 Task: Create a task in Outlook to coordinate a team volunteer activity at a local old age home. Include details about planning a visit, organizing activities, and ensuring necessary arrangements.
Action: Mouse moved to (16, 140)
Screenshot: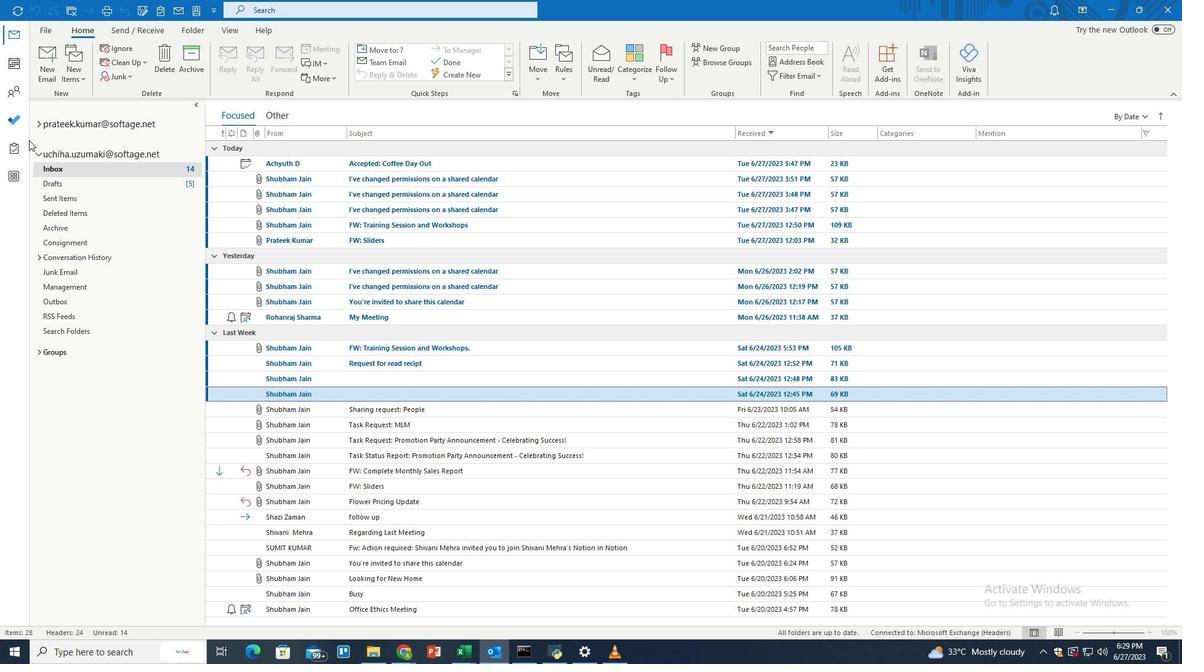 
Action: Mouse pressed left at (16, 140)
Screenshot: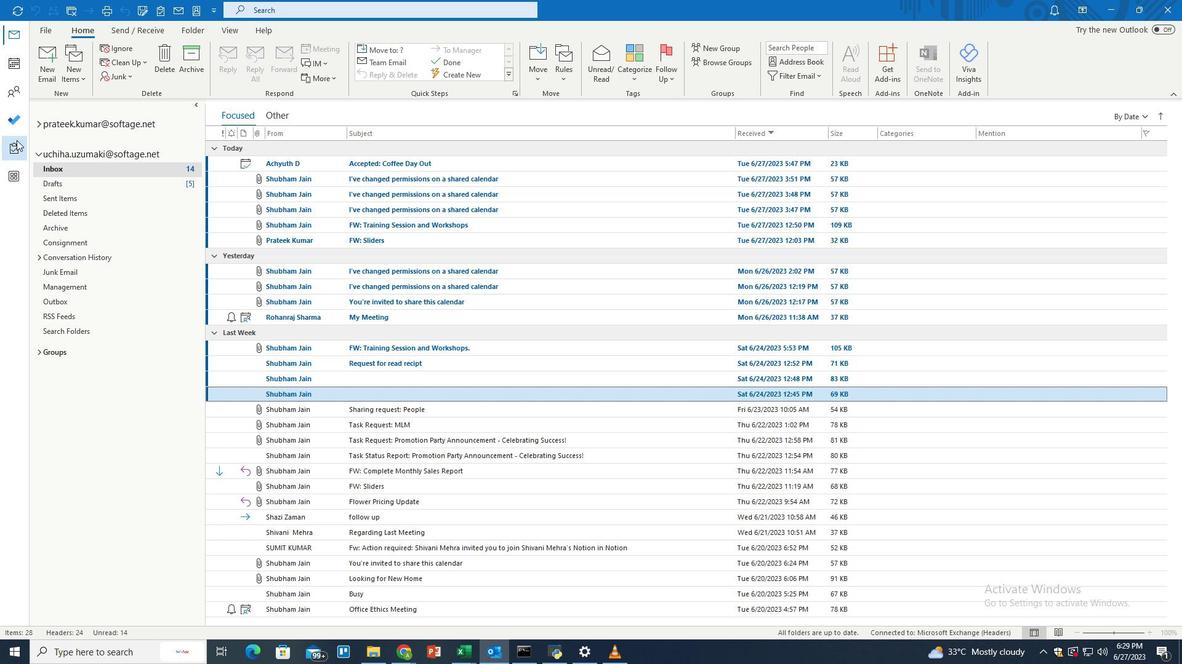 
Action: Mouse moved to (45, 68)
Screenshot: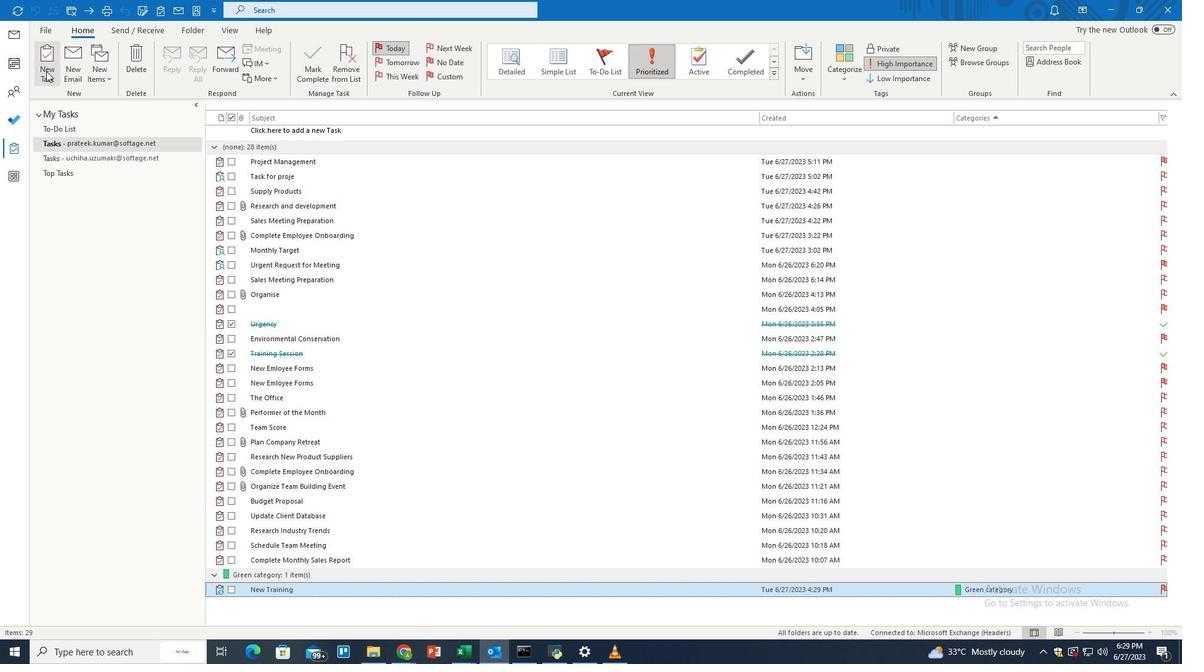 
Action: Mouse pressed left at (45, 68)
Screenshot: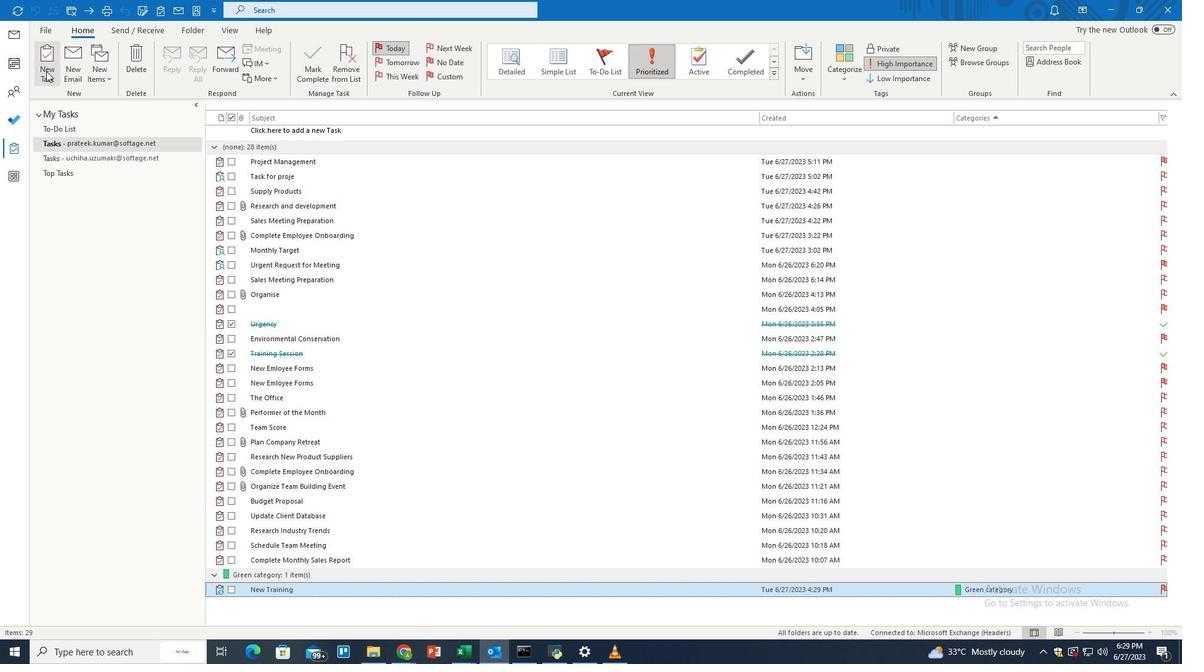 
Action: Mouse moved to (659, 25)
Screenshot: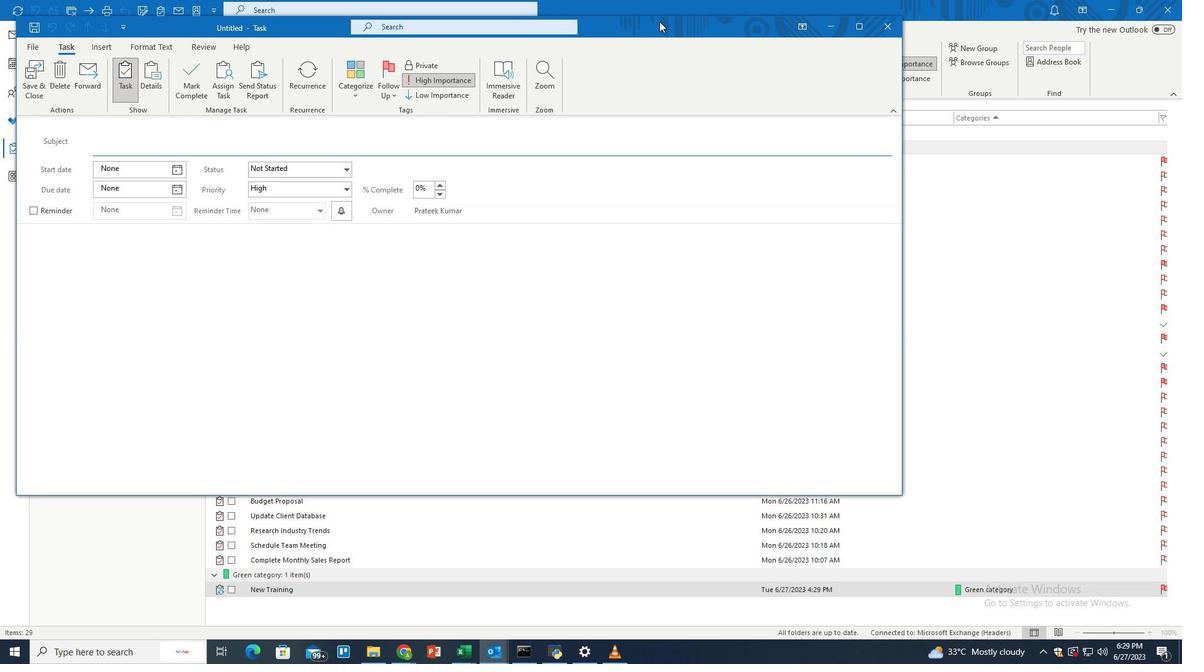 
Action: Mouse pressed left at (659, 25)
Screenshot: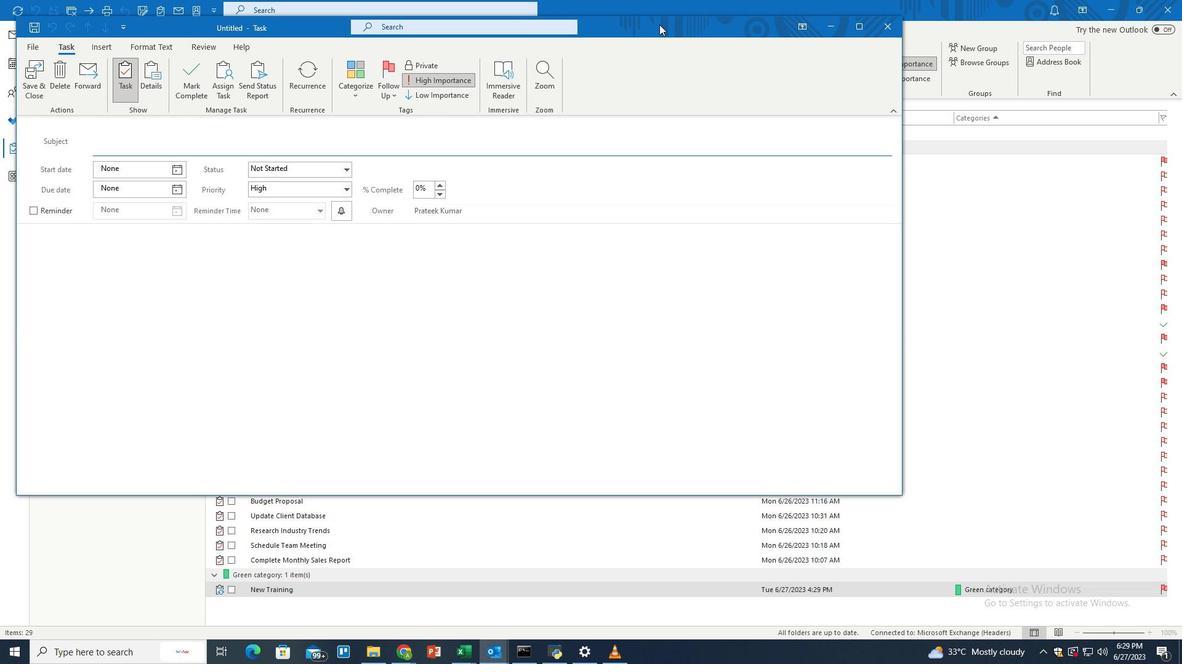 
Action: Mouse pressed left at (659, 25)
Screenshot: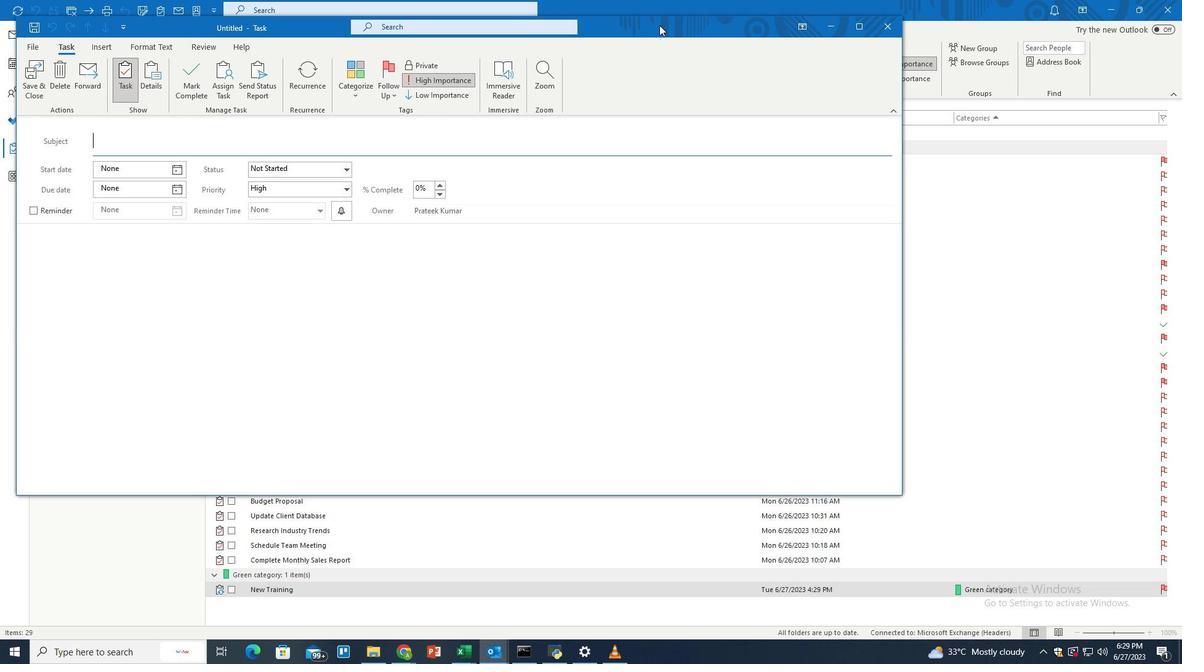 
Action: Mouse moved to (275, 130)
Screenshot: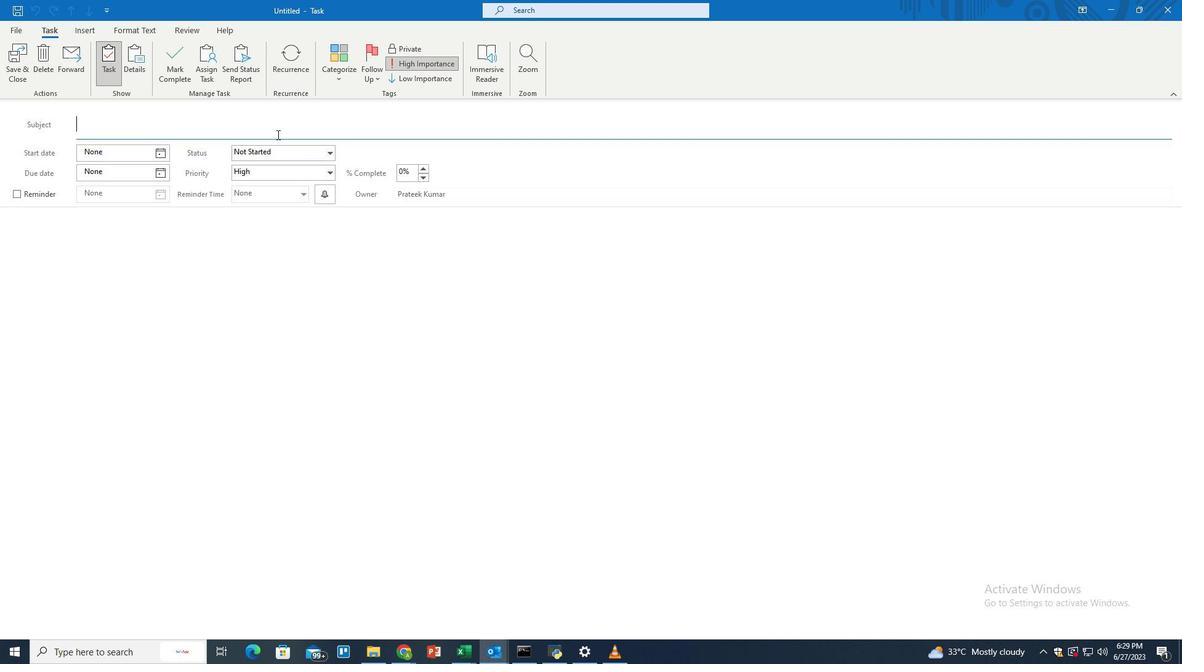 
Action: Mouse pressed left at (275, 130)
Screenshot: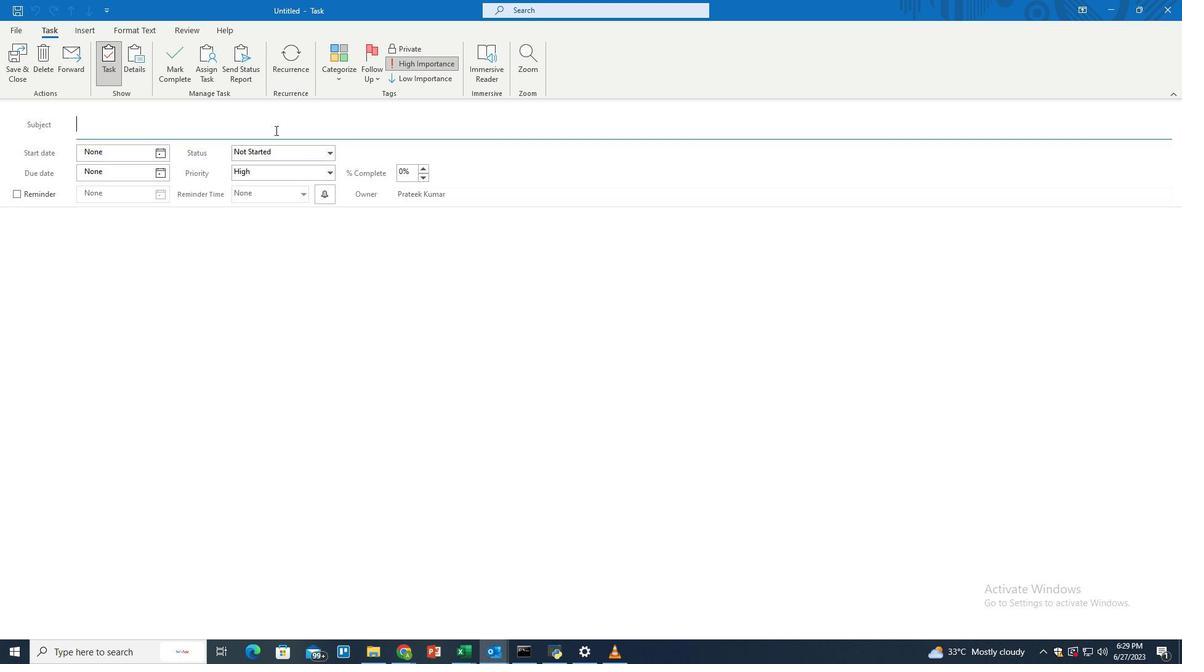 
Action: Key pressed <Key.shift>Old<Key.space><Key.shift>Age<Key.space><Key.shift>Home
Screenshot: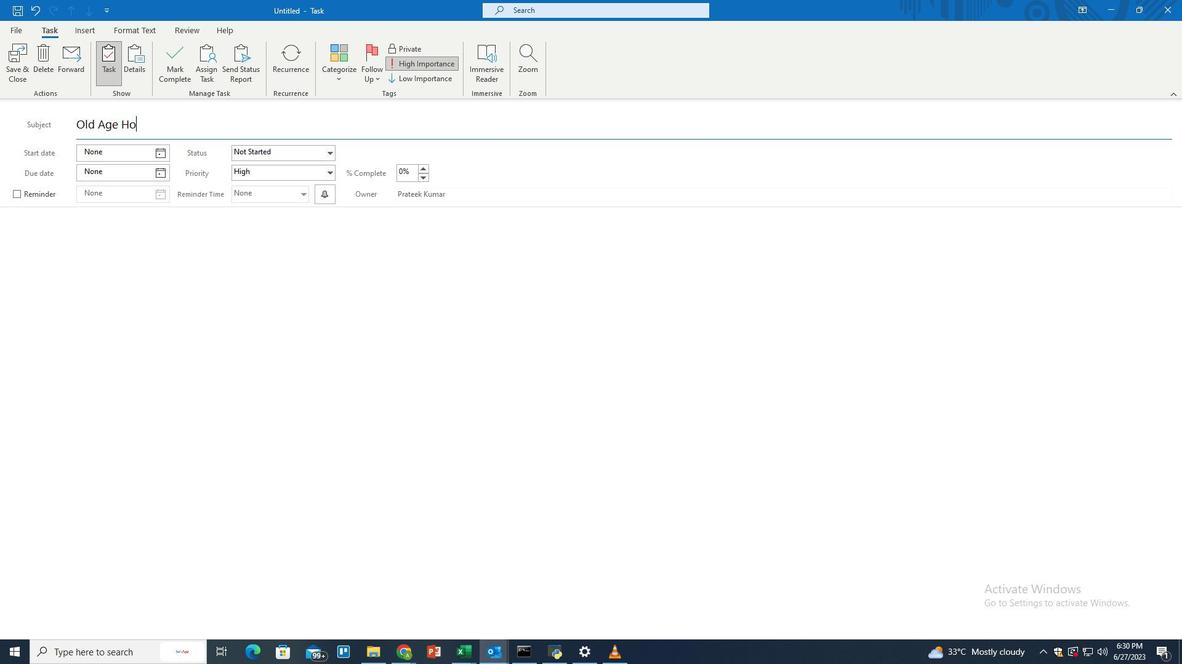 
Action: Mouse moved to (254, 236)
Screenshot: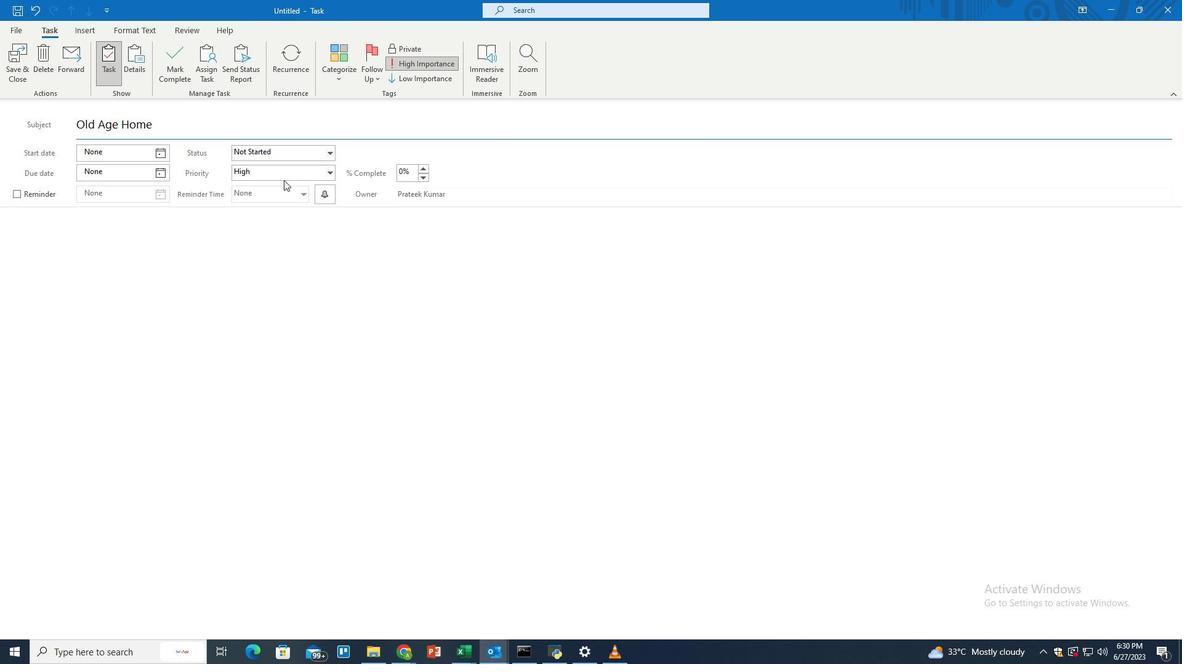 
Action: Mouse pressed left at (254, 236)
Screenshot: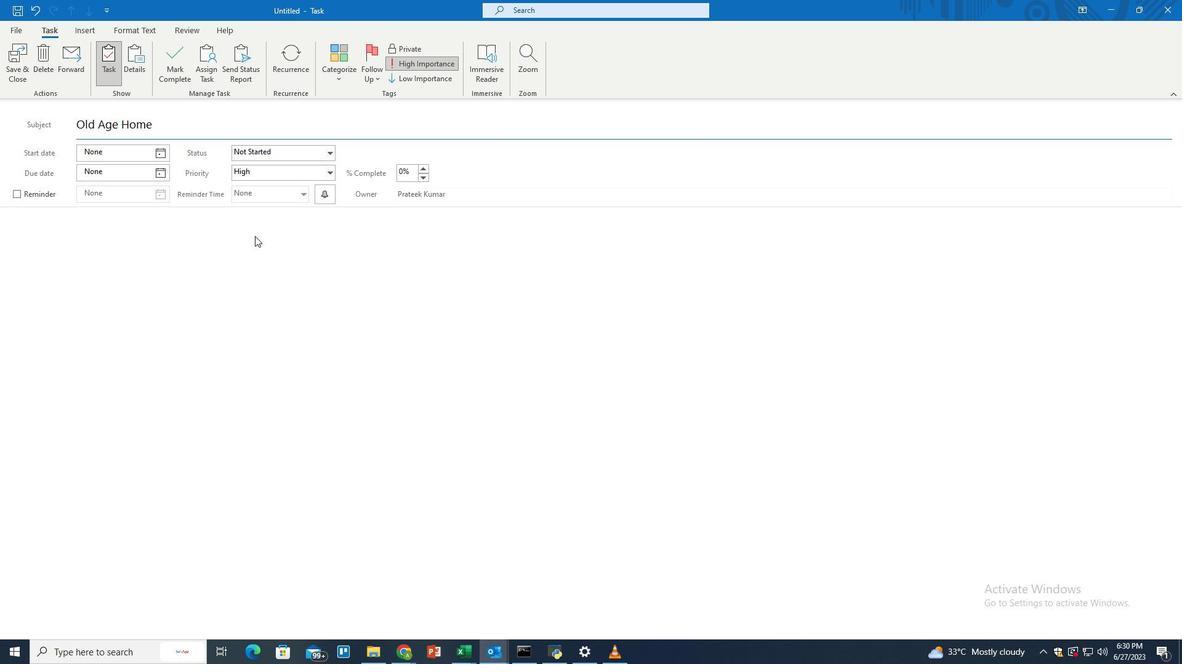 
Action: Key pressed <Key.shift>Coordinate<Key.space>a<Key.space>team<Key.space>volunteer<Key.space>activity<Key.space>at<Key.space>the<Key.space>local<Key.space>old<Key.space>age<Key.space>home.<Key.space><Key.shift>Plan<Key.space>a<Key.space>visit<Key.space>to<Key.space>spend<Key.space>quality<Key.space>time<Key.space>with<Key.space>the<Key.space>residents,<Key.space>orh<Key.backspace>ganize<Key.space>games<Key.space>or<Key.space>activities,a<Key.space>nd<Key.space><Key.backspace><Key.backspace><Key.backspace><Key.backspace><Key.backspace><Key.space>and<Key.space>provide<Key.space>emotional<Key.space>support.<Key.space><Key.shift>Ensure<Key.space>neccessary<Key.space>arrangements,<Key.space>ins<Key.backspace>cluding<Key.space>transportation<Key.space>and<Key.space>nes<Key.backspace>cc<Key.backspace>essary<Key.space>supplies
Screenshot: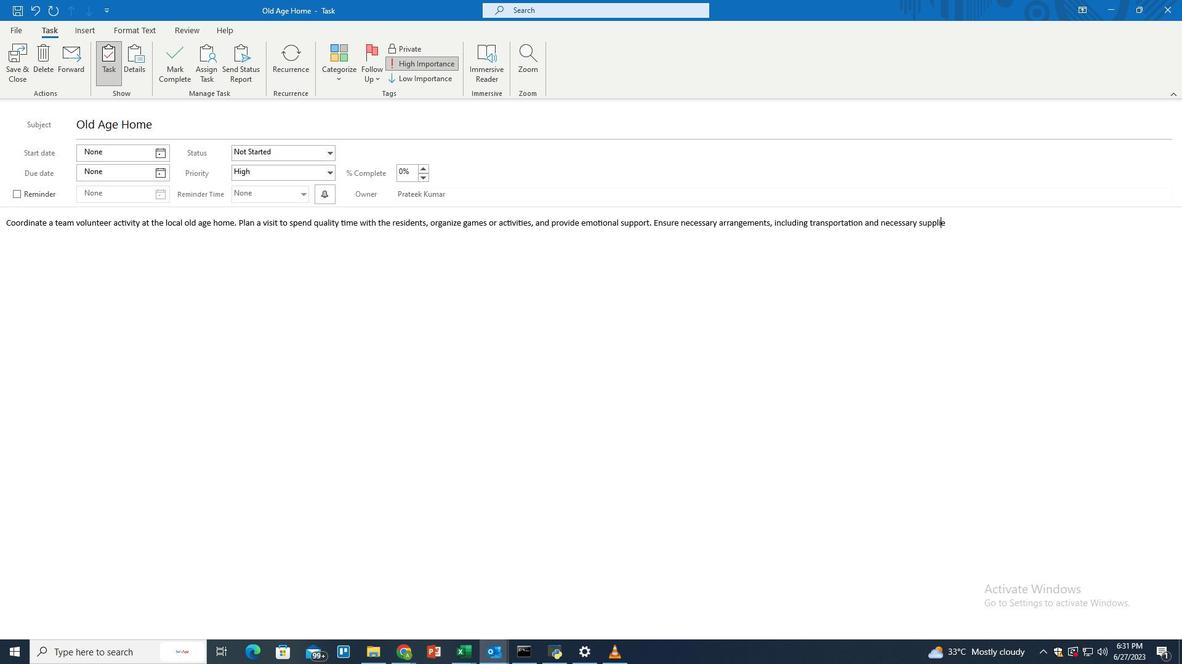 
Action: Mouse moved to (160, 158)
Screenshot: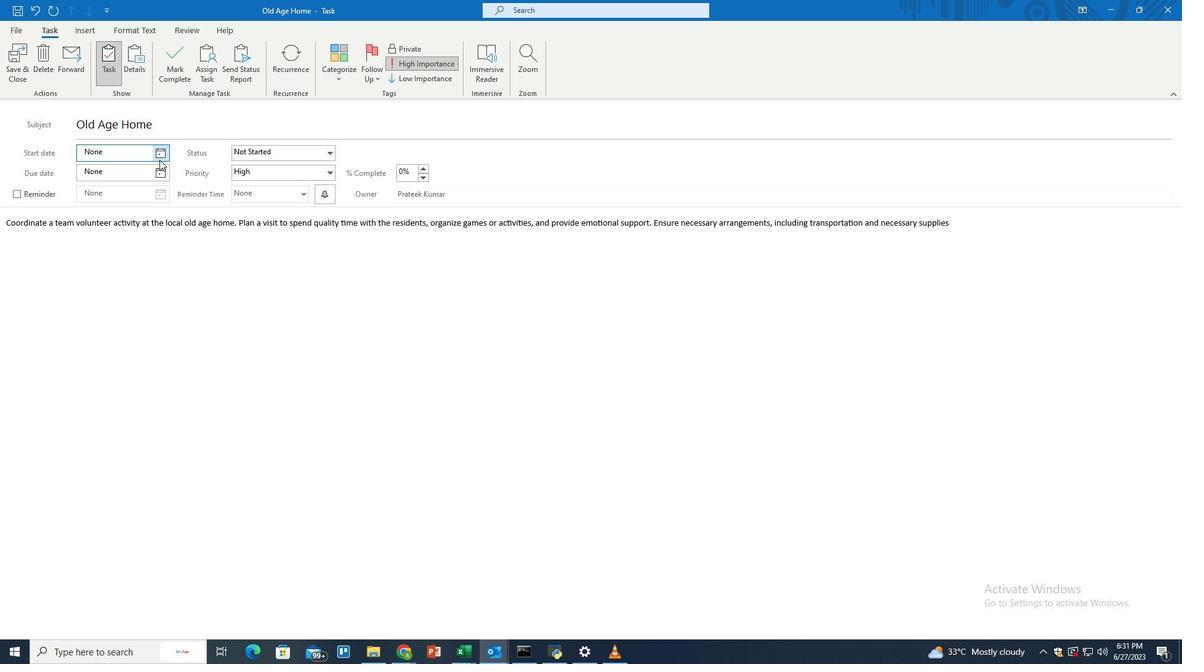 
Action: Mouse pressed left at (160, 158)
Screenshot: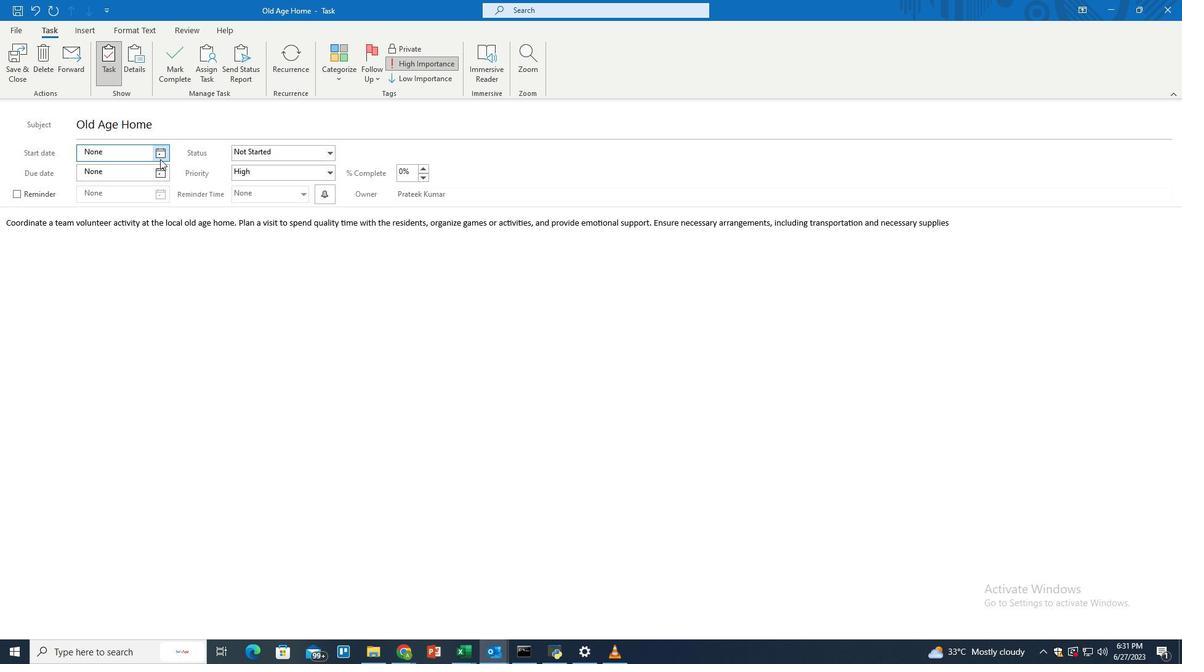 
Action: Mouse moved to (83, 290)
Screenshot: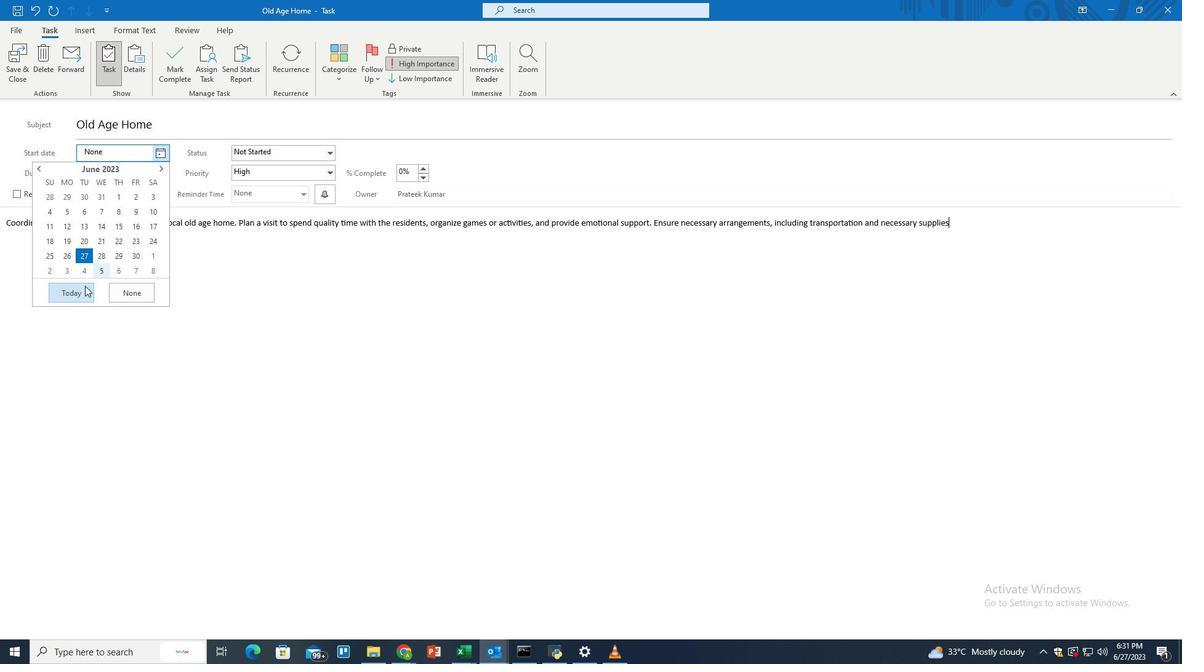 
Action: Mouse pressed left at (83, 290)
Screenshot: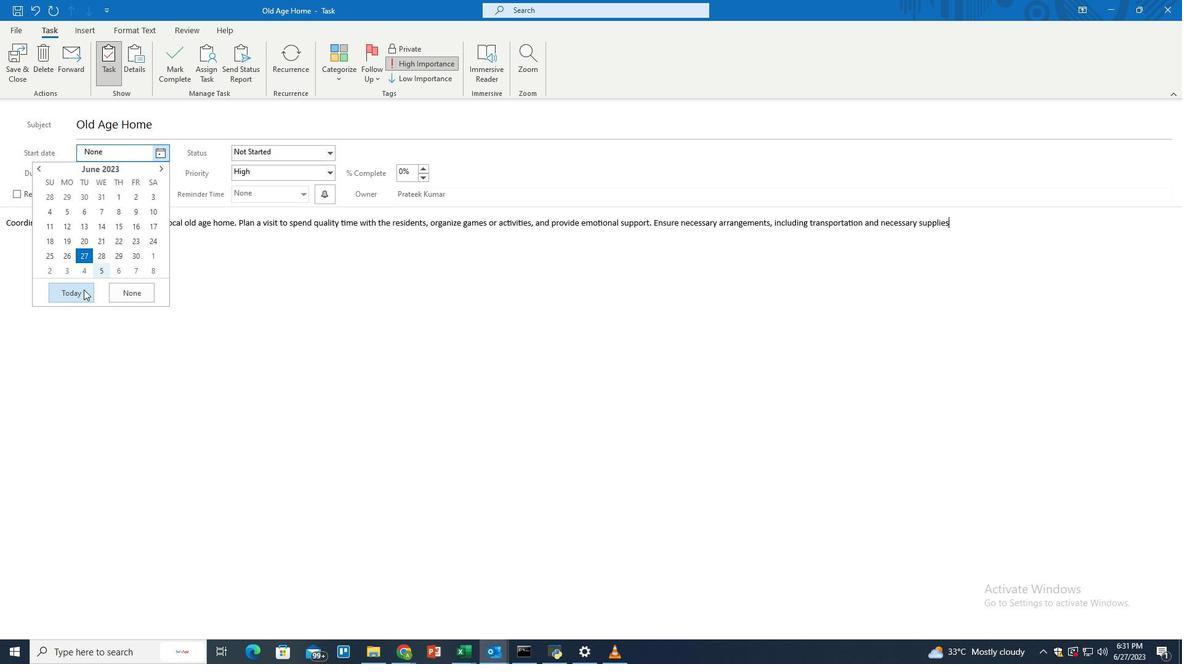 
Action: Mouse moved to (162, 183)
Screenshot: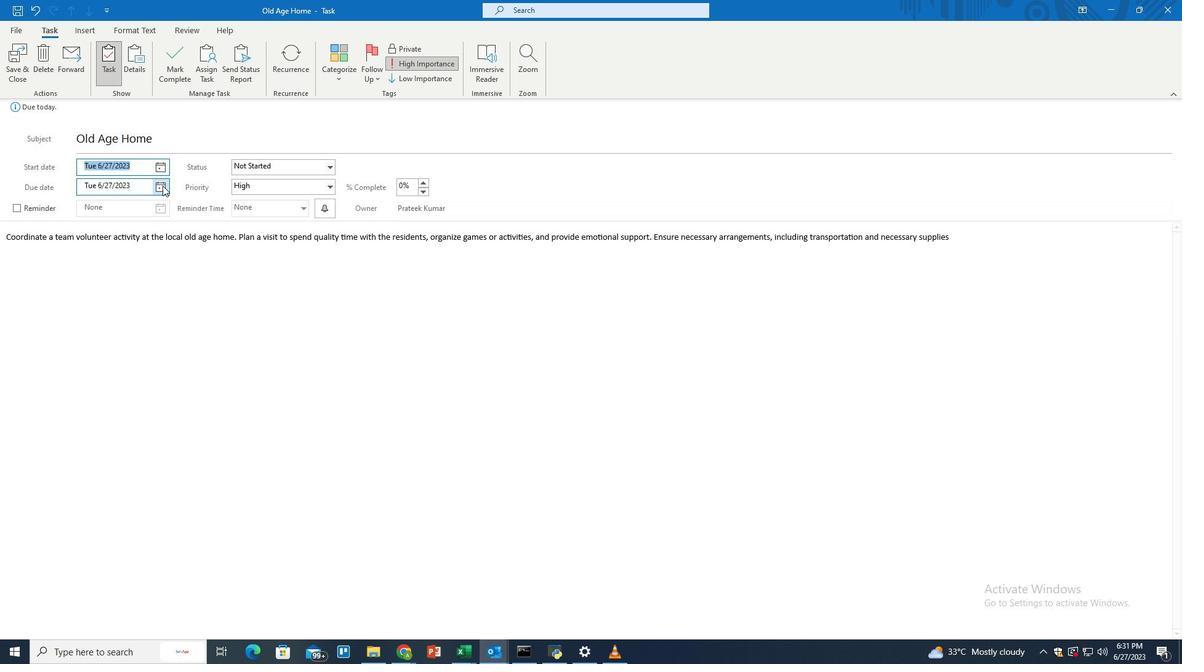 
Action: Mouse pressed left at (162, 183)
Screenshot: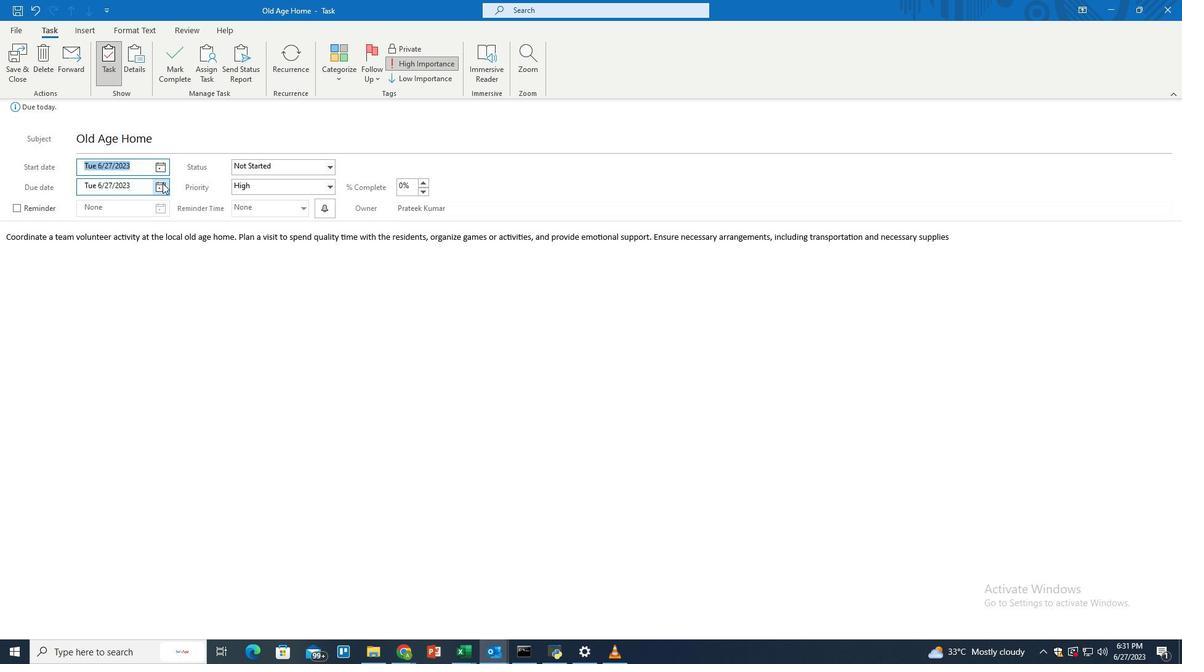 
Action: Mouse moved to (83, 300)
Screenshot: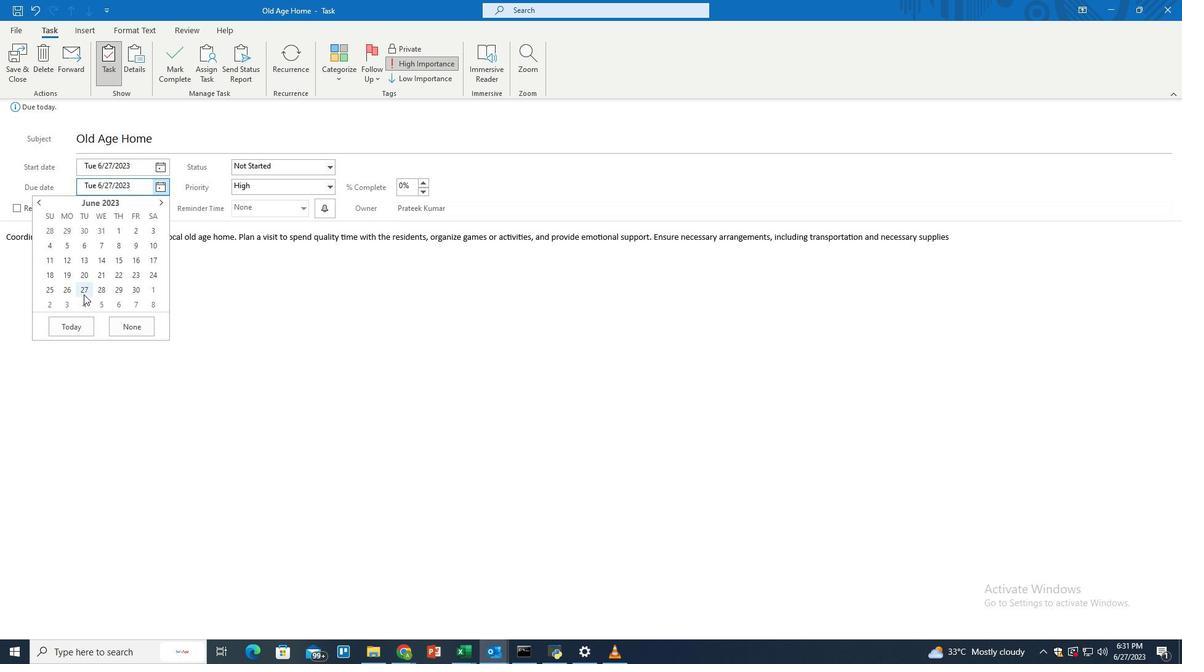 
Action: Mouse pressed left at (83, 300)
Screenshot: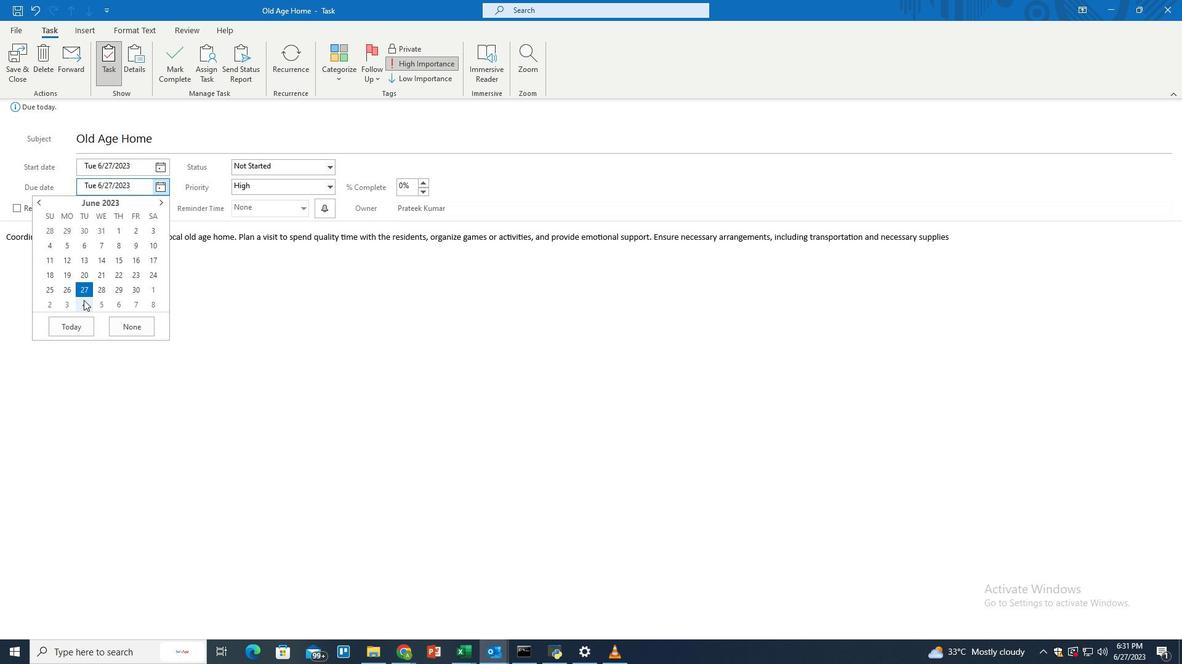 
Action: Mouse moved to (326, 184)
Screenshot: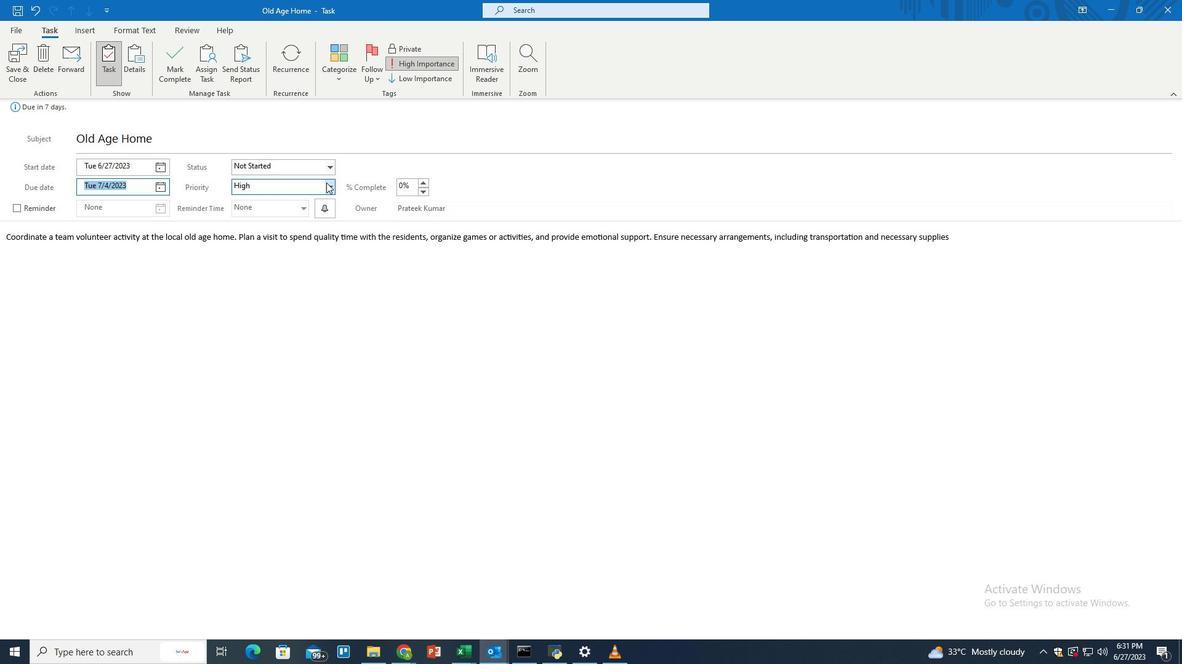 
Action: Mouse pressed left at (326, 184)
Screenshot: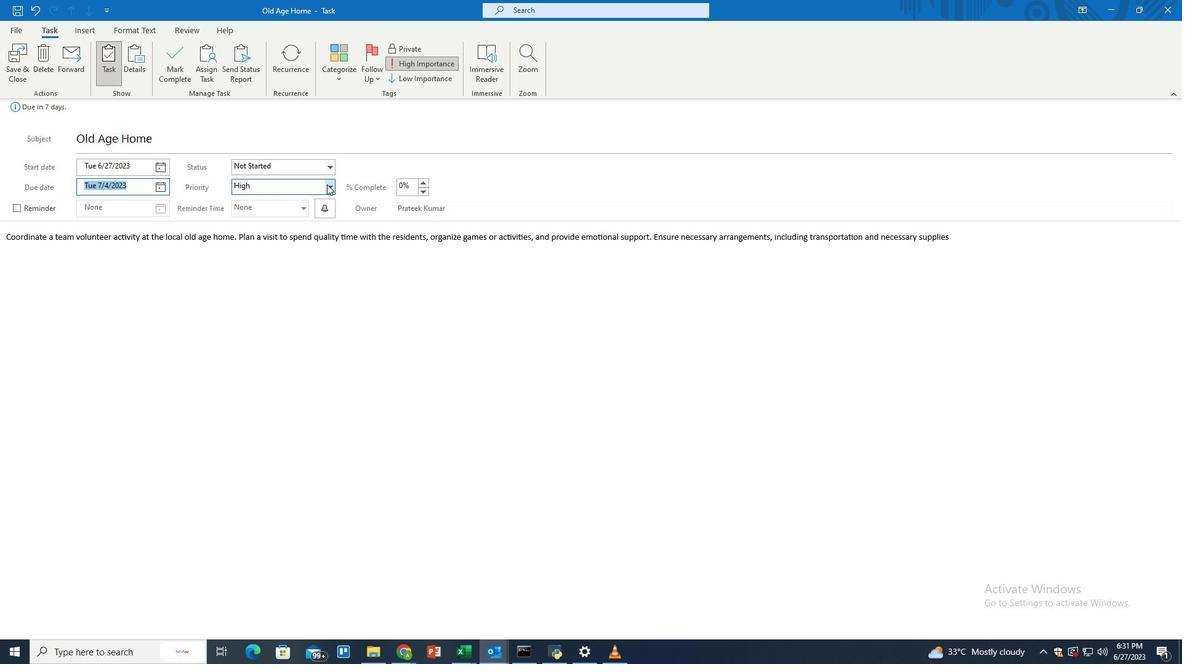 
Action: Mouse moved to (255, 217)
Screenshot: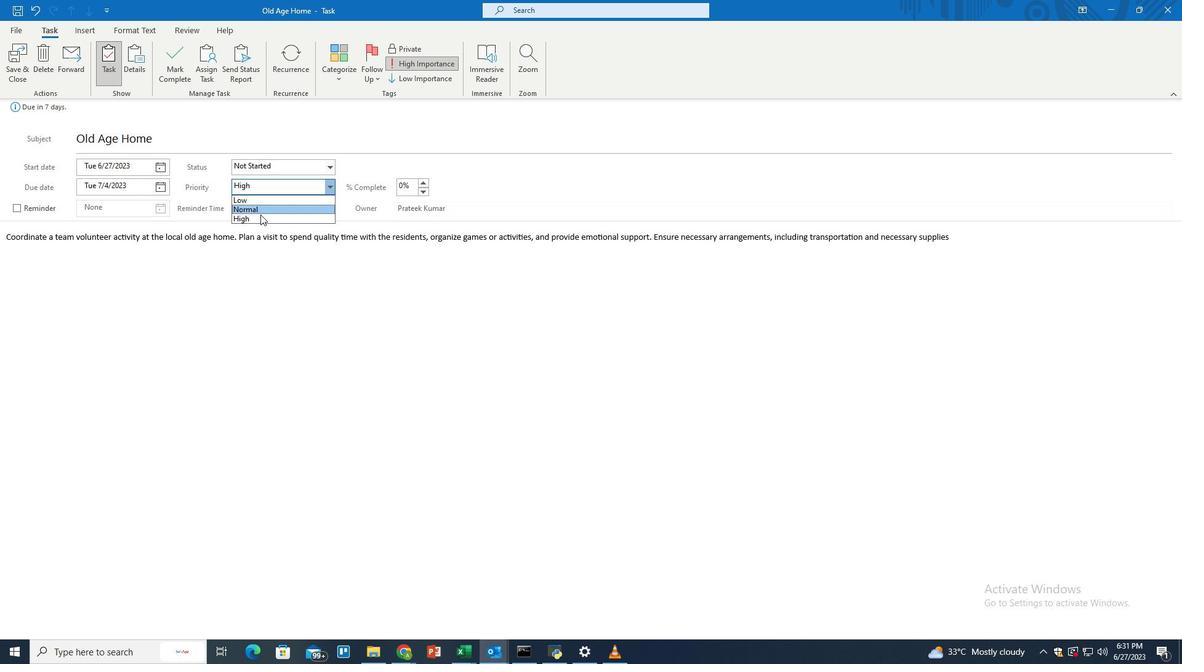 
Action: Mouse pressed left at (255, 217)
Screenshot: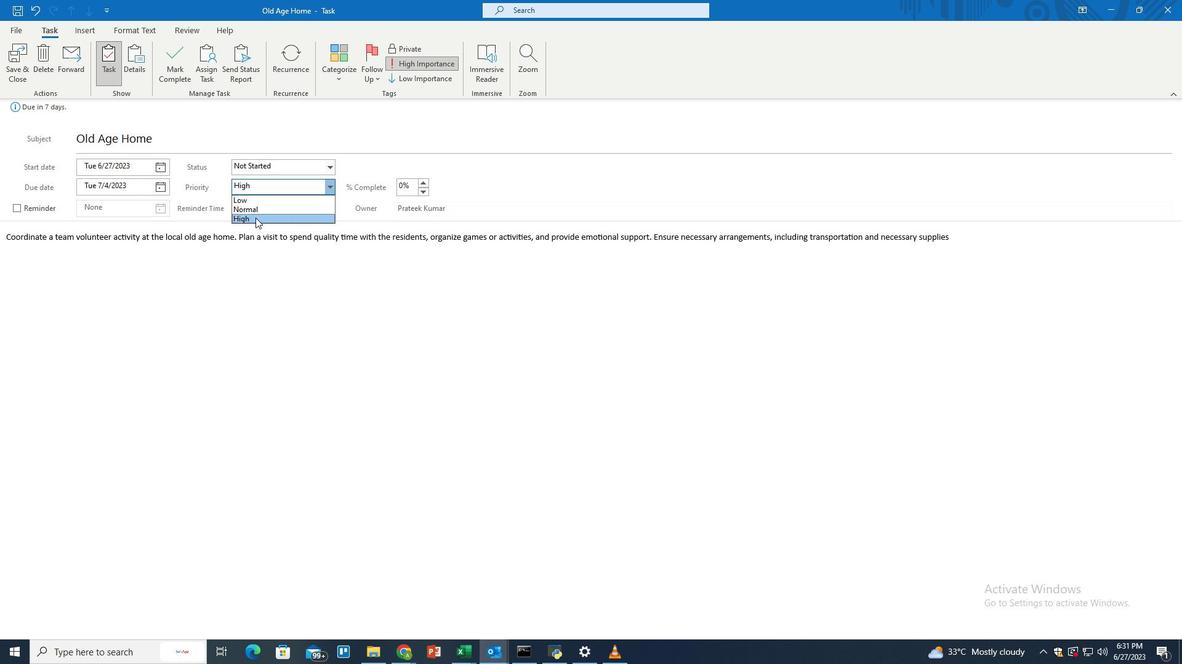
Action: Mouse moved to (346, 65)
Screenshot: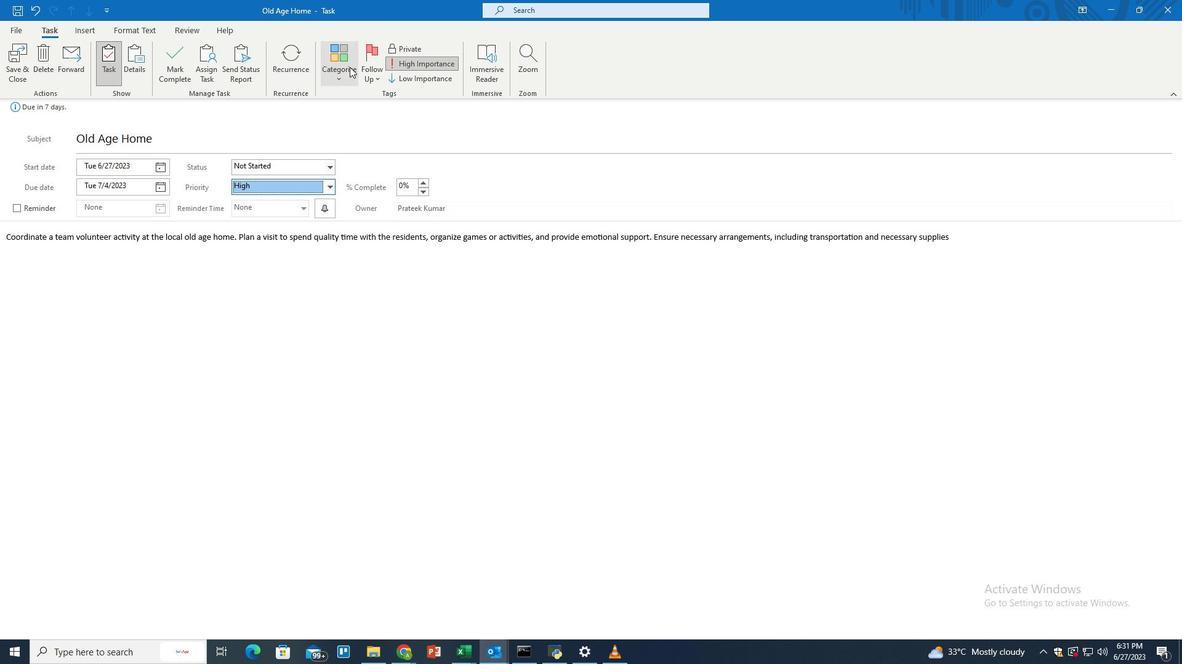 
Action: Mouse pressed left at (346, 65)
Screenshot: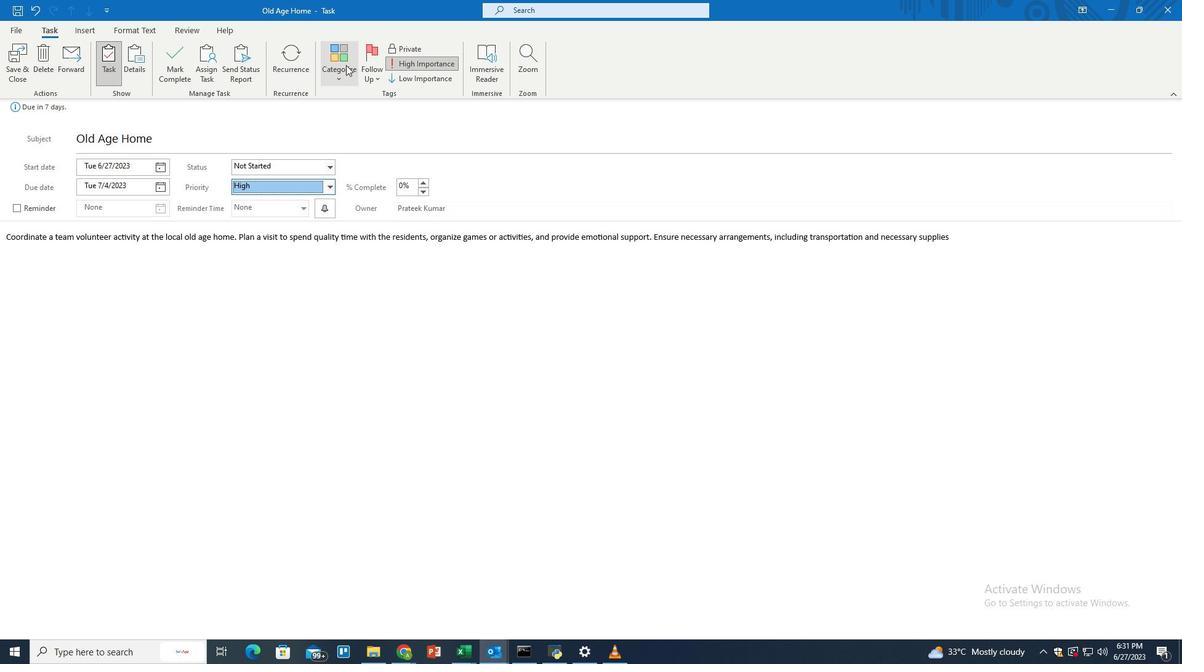 
Action: Mouse moved to (363, 113)
Screenshot: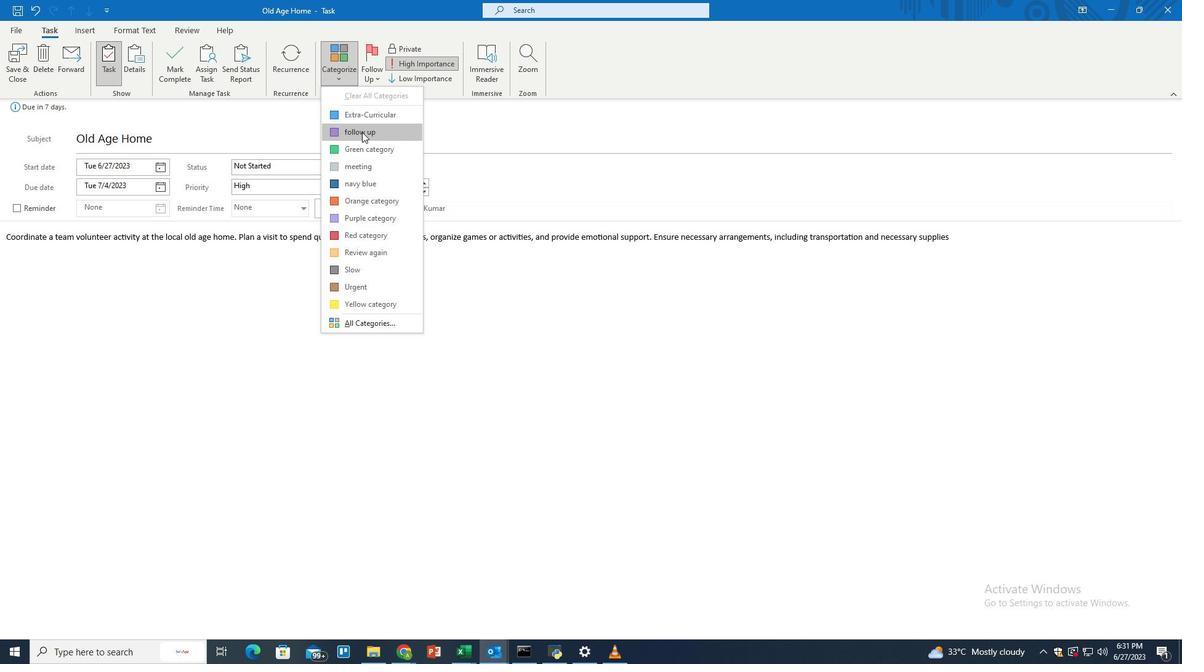 
Action: Mouse pressed left at (363, 113)
Screenshot: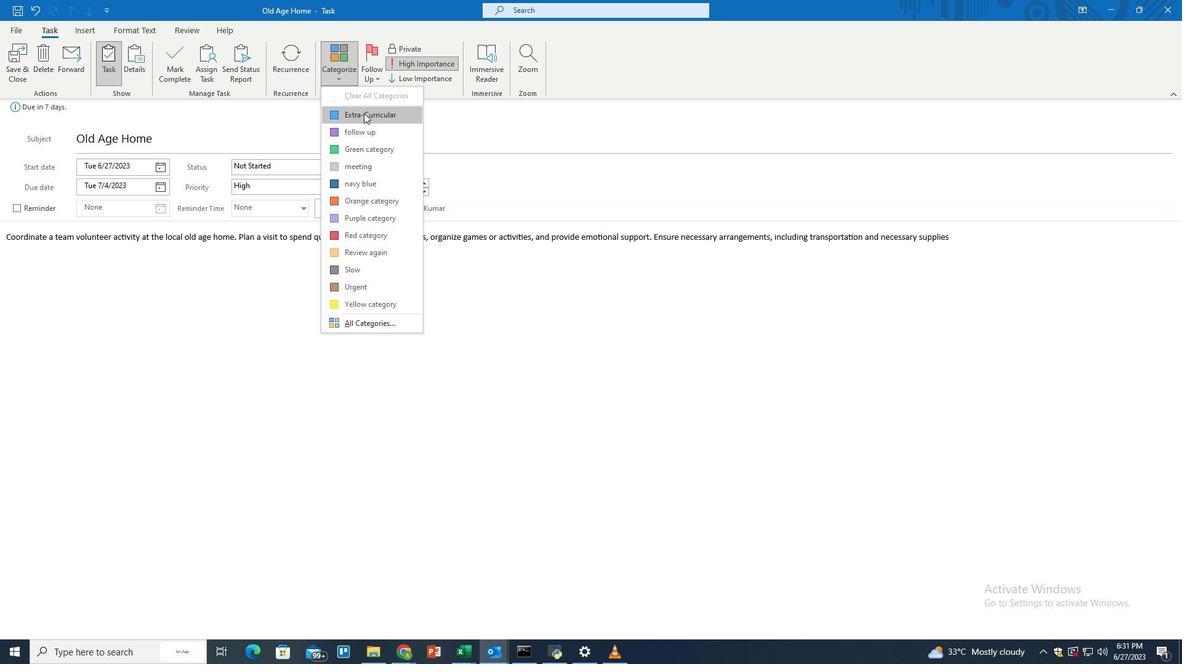
Action: Mouse moved to (709, 341)
Screenshot: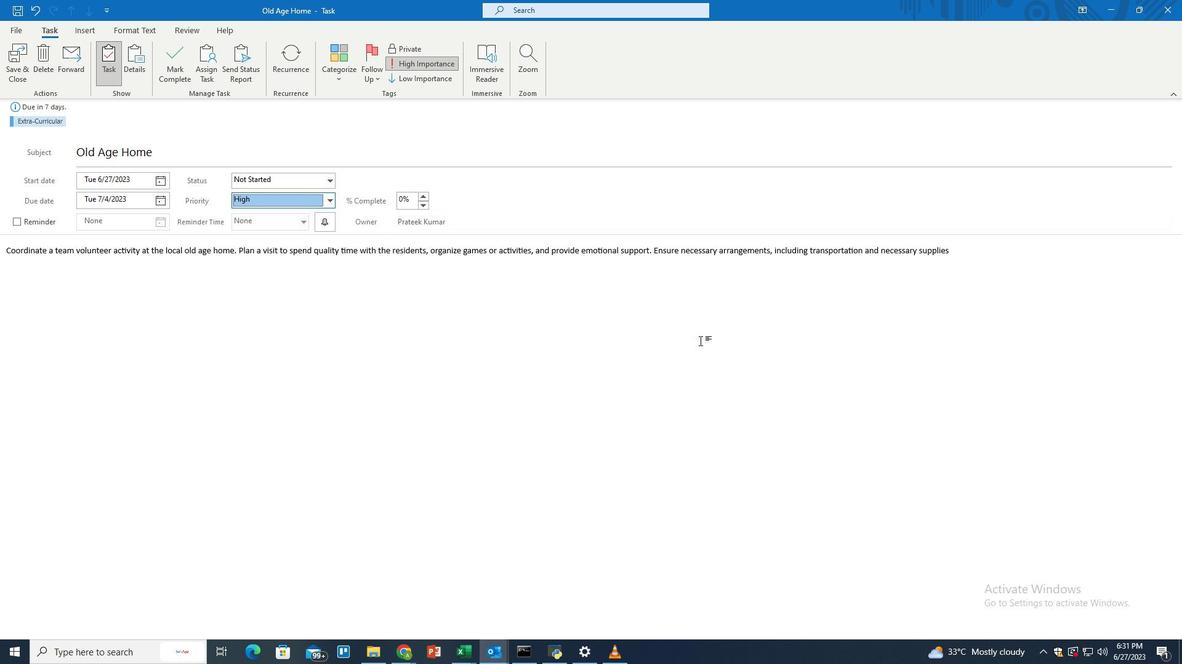 
Action: Mouse pressed left at (709, 341)
Screenshot: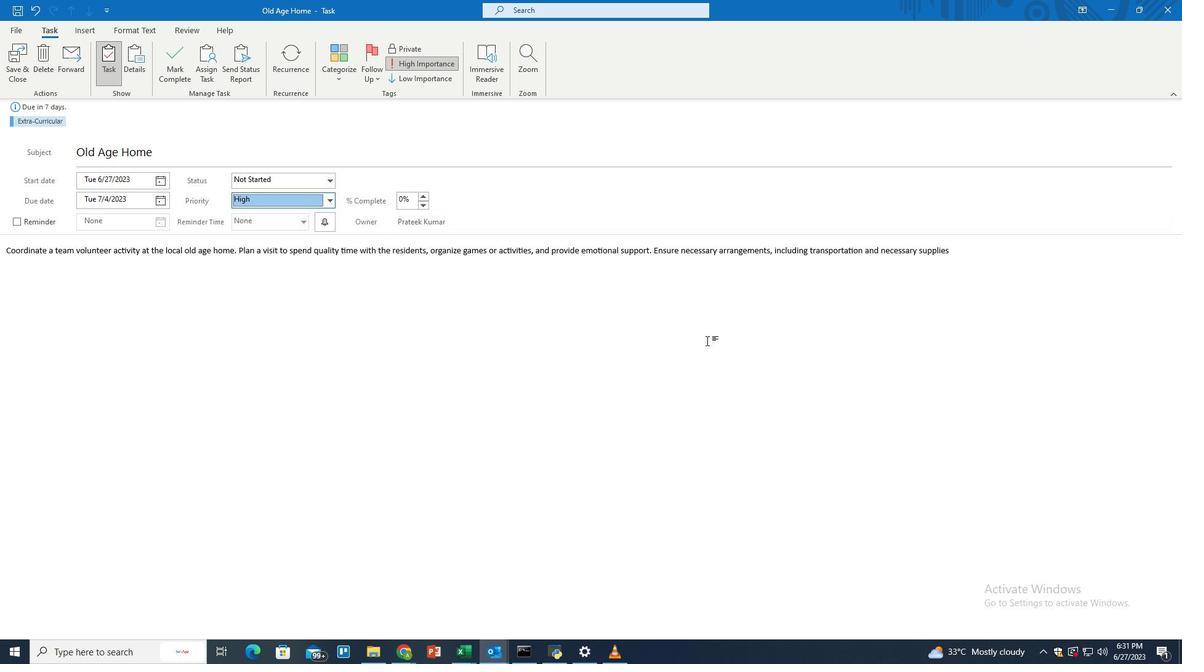 
Action: Mouse moved to (17, 53)
Screenshot: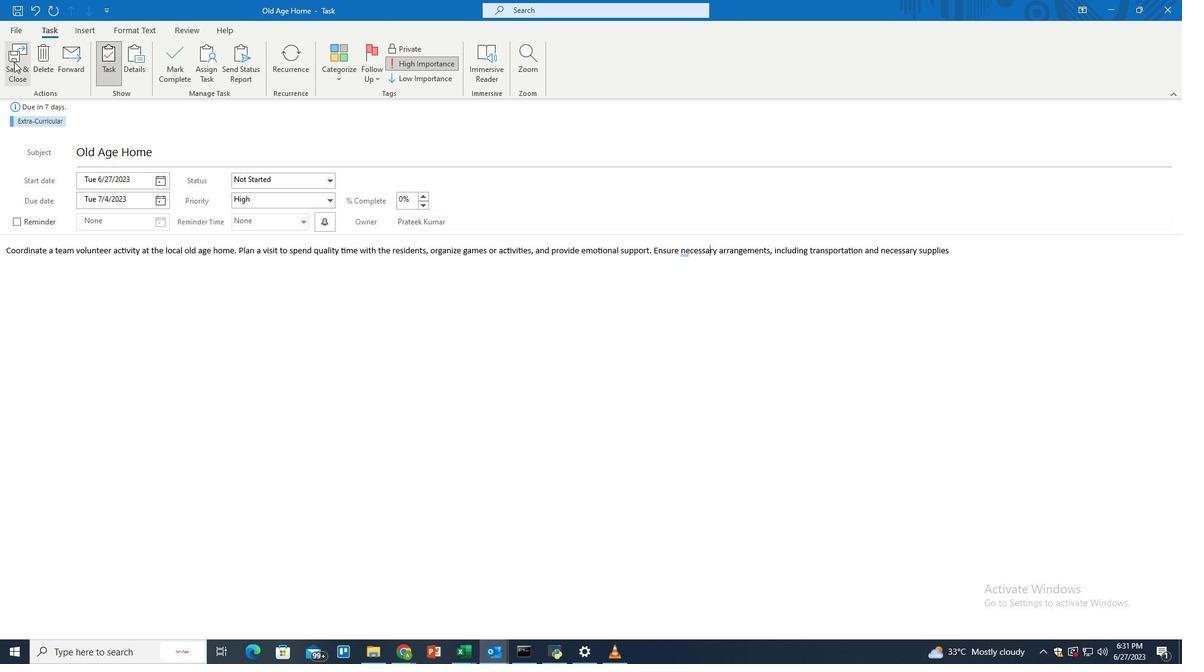 
Action: Mouse pressed left at (17, 53)
Screenshot: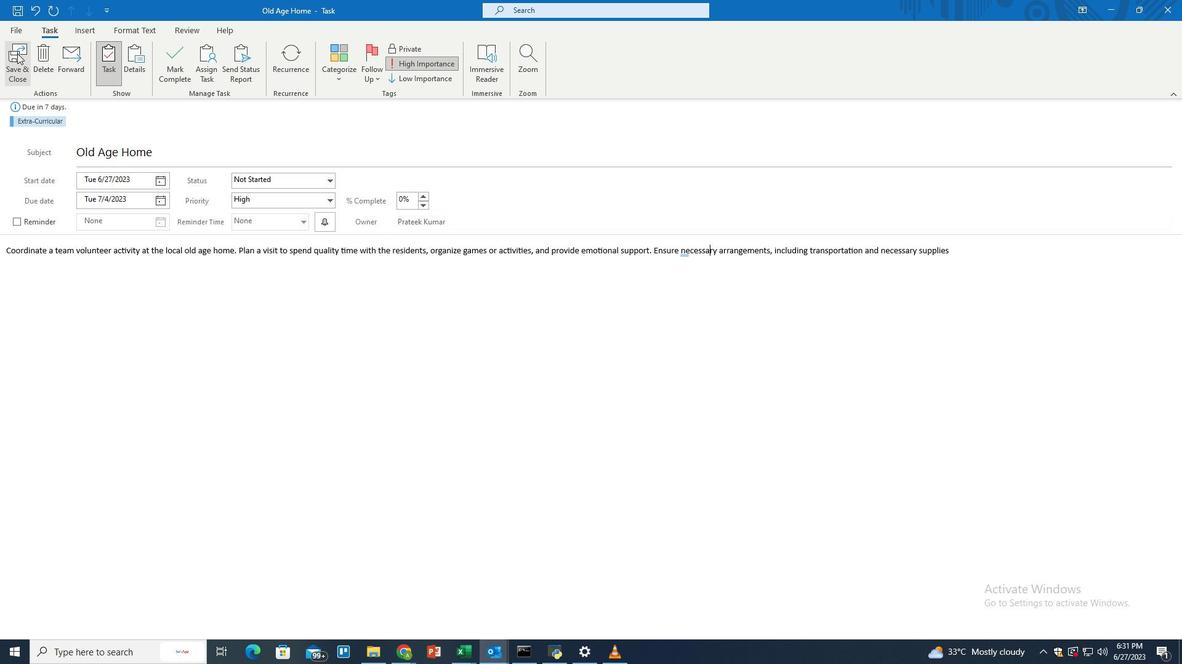 
Action: Mouse moved to (578, 349)
Screenshot: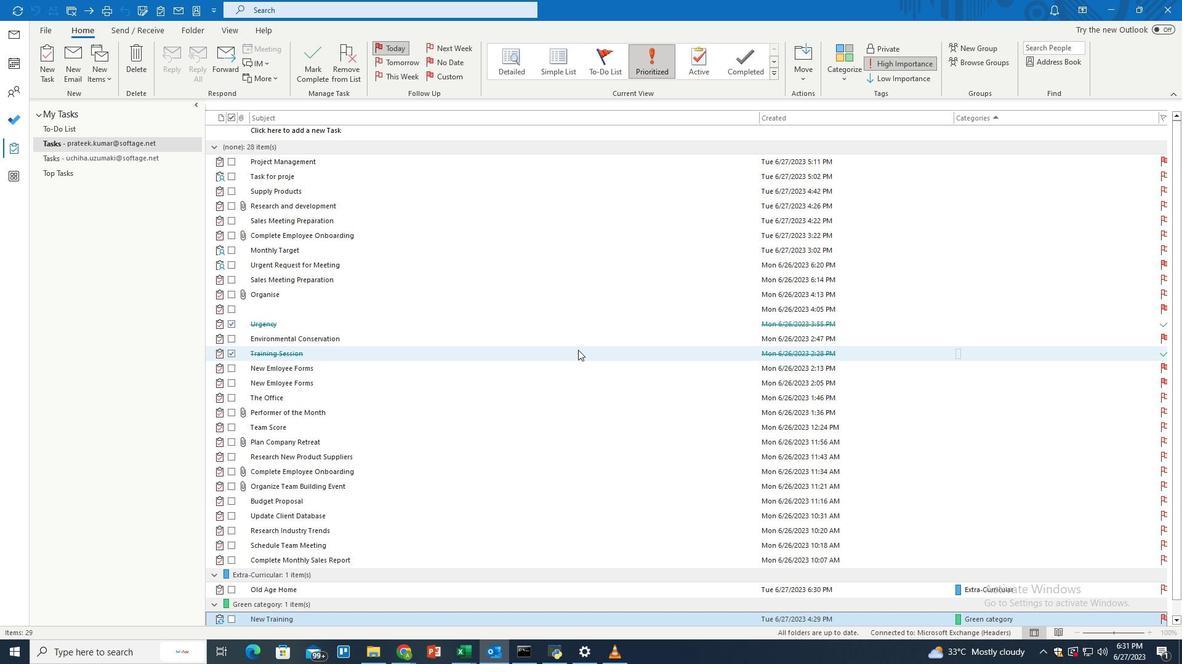 
